 Task: In the  document Greatbarrierreef.doc, select heading and apply ' Italics'  Using "replace feature", replace:  'offers to gives'
Action: Mouse moved to (124, 165)
Screenshot: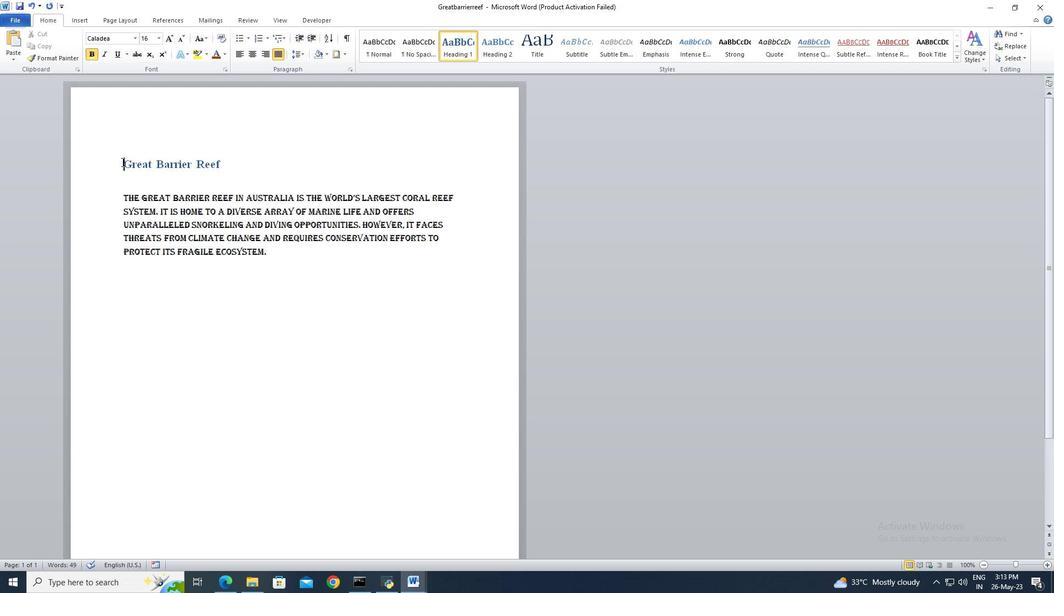 
Action: Mouse pressed left at (124, 165)
Screenshot: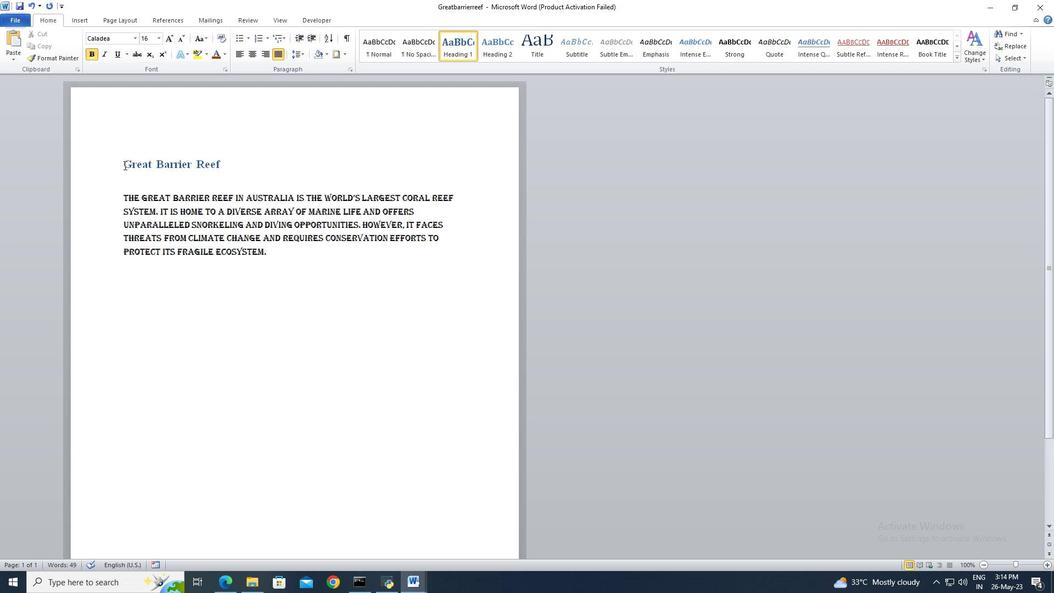 
Action: Mouse moved to (194, 176)
Screenshot: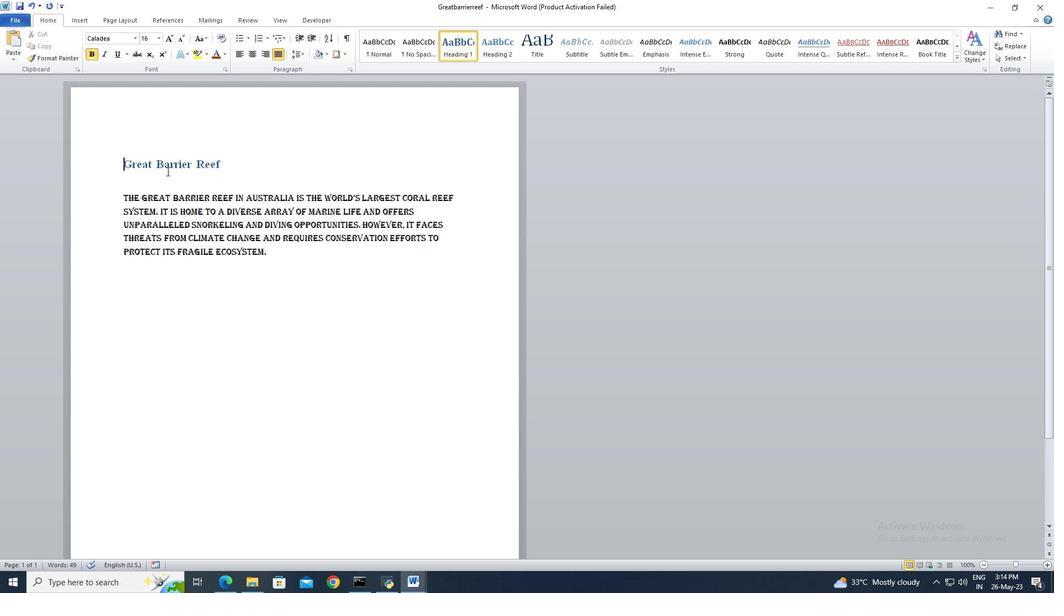 
Action: Key pressed <Key.shift><Key.right><Key.end>
Screenshot: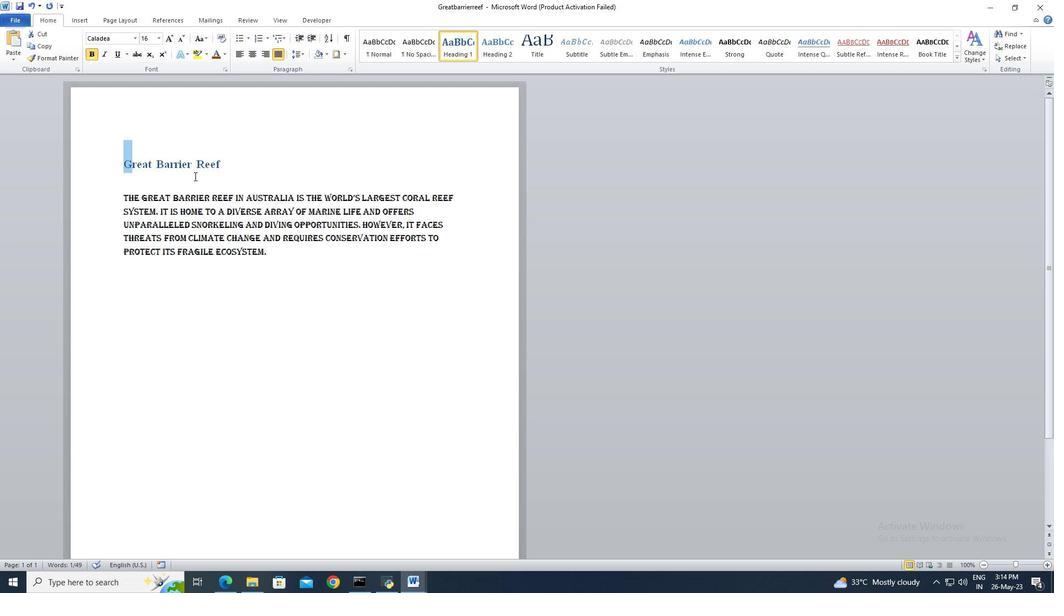 
Action: Mouse moved to (109, 56)
Screenshot: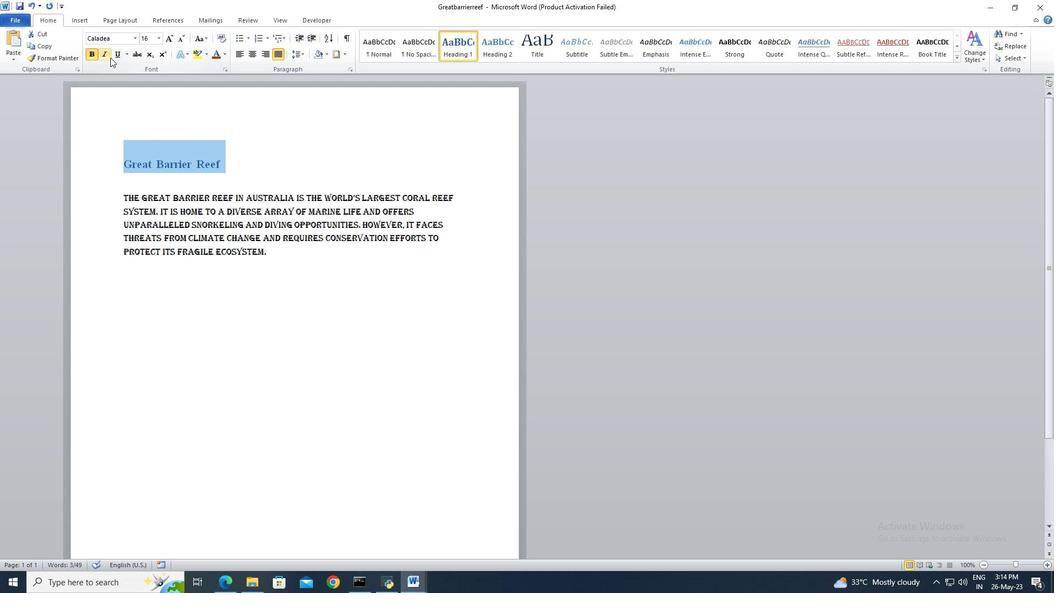 
Action: Mouse pressed left at (109, 56)
Screenshot: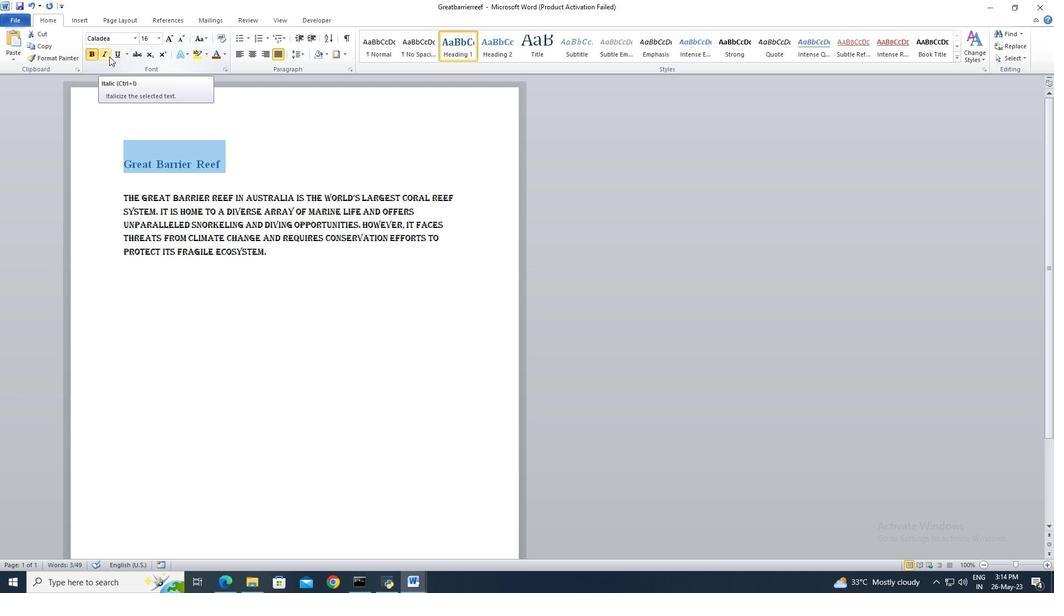 
Action: Mouse moved to (999, 44)
Screenshot: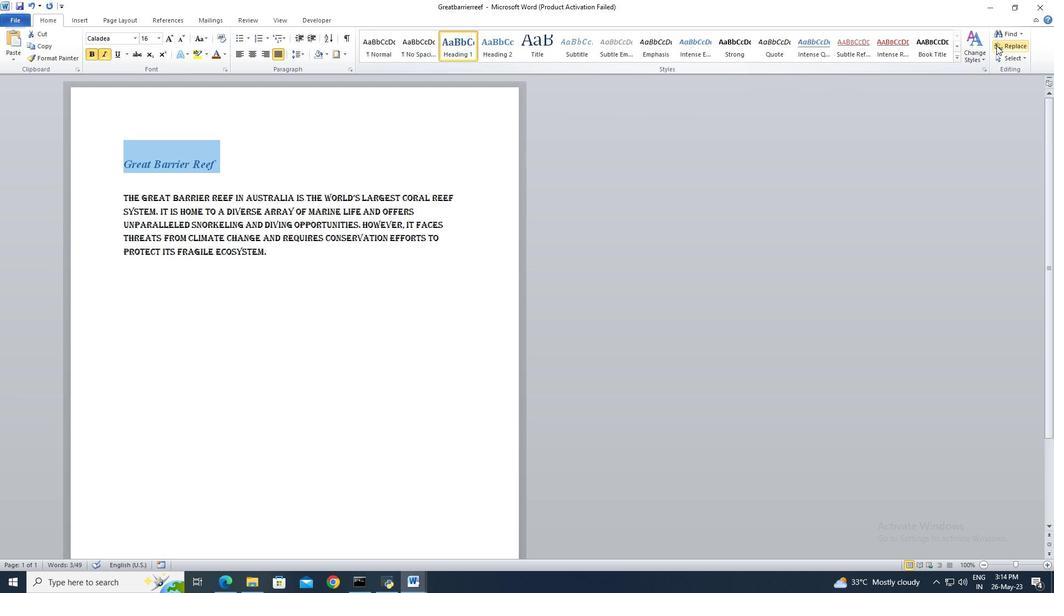 
Action: Mouse pressed left at (999, 44)
Screenshot: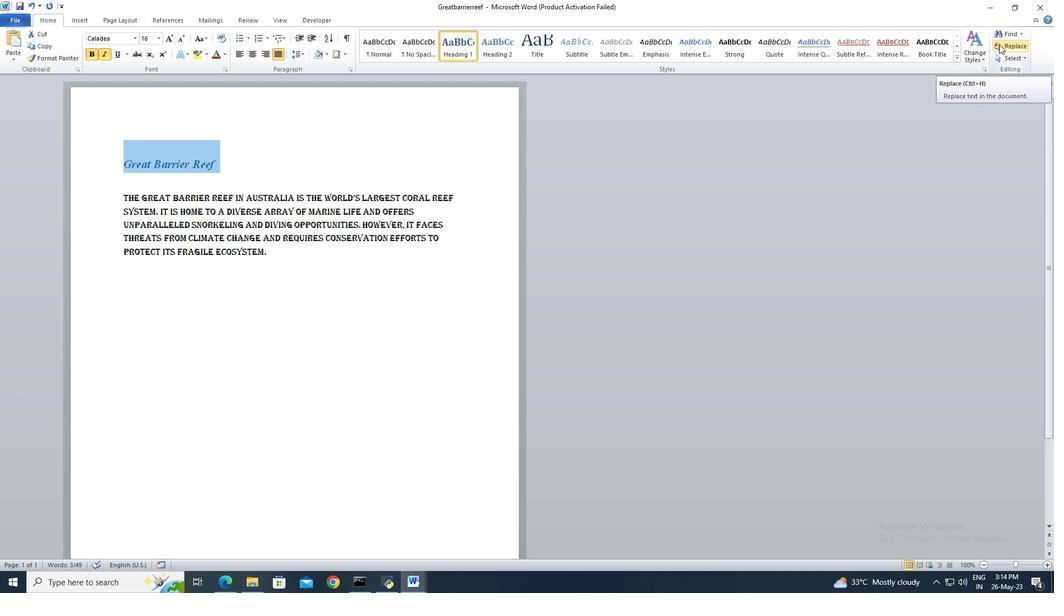 
Action: Mouse moved to (427, 90)
Screenshot: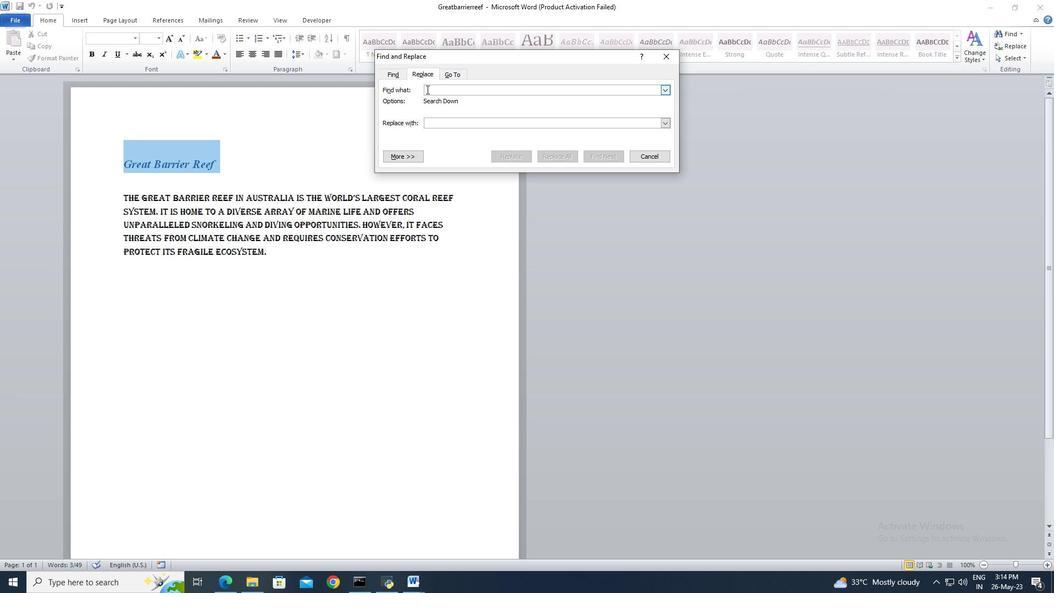 
Action: Mouse pressed left at (427, 90)
Screenshot: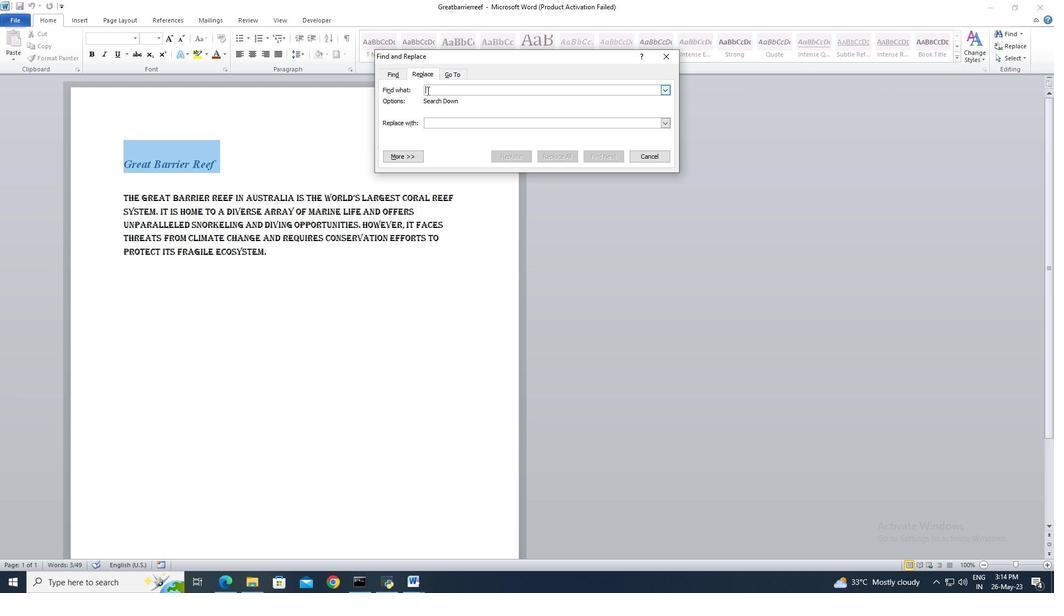 
Action: Key pressed offers<Key.tab>gives
Screenshot: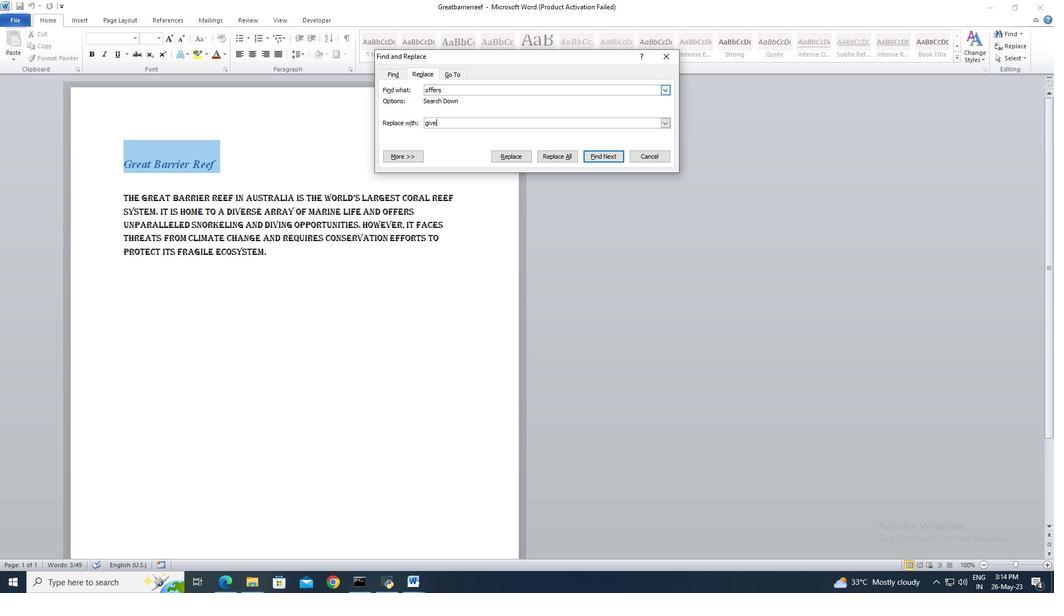 
Action: Mouse moved to (503, 156)
Screenshot: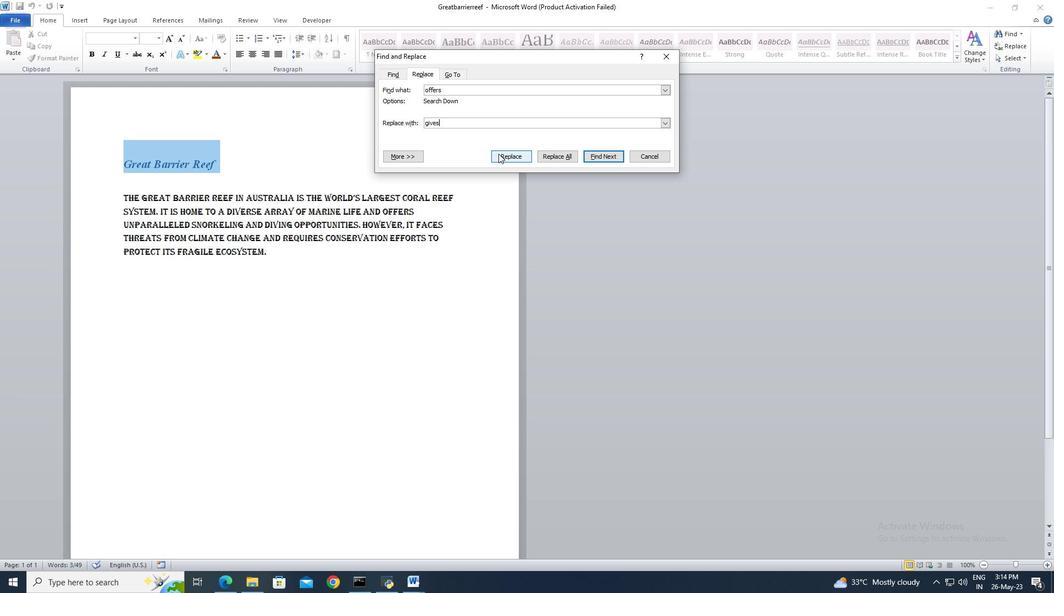 
Action: Mouse pressed left at (503, 156)
Screenshot: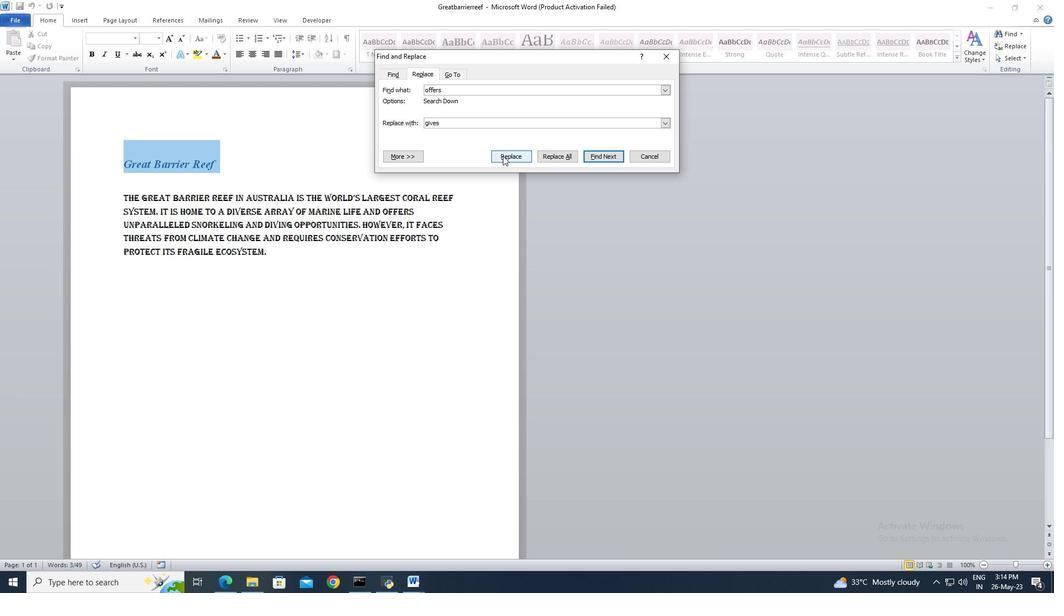 
Action: Mouse moved to (487, 320)
Screenshot: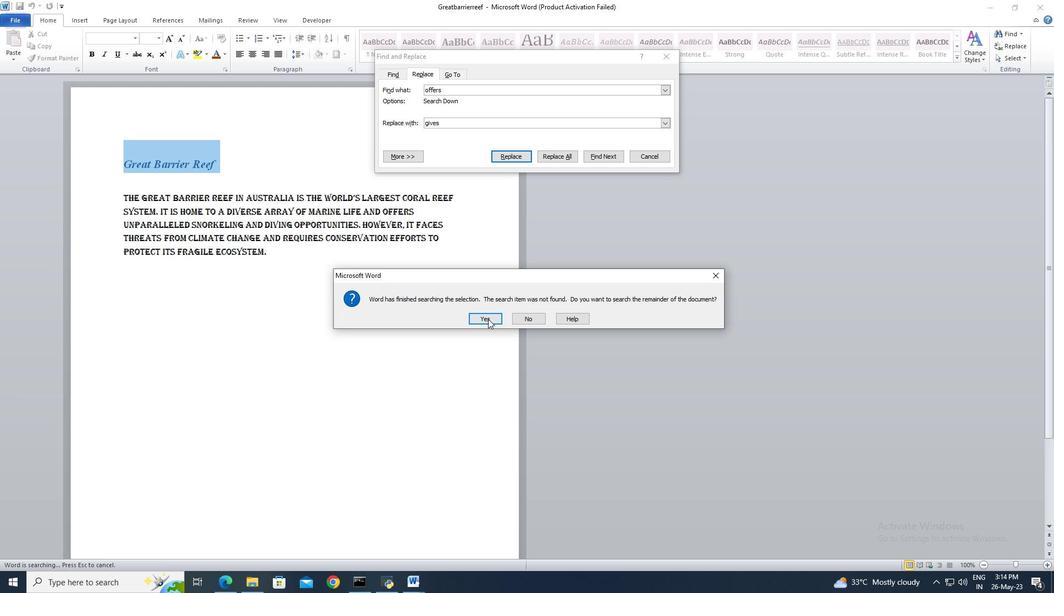 
Action: Mouse pressed left at (487, 320)
Screenshot: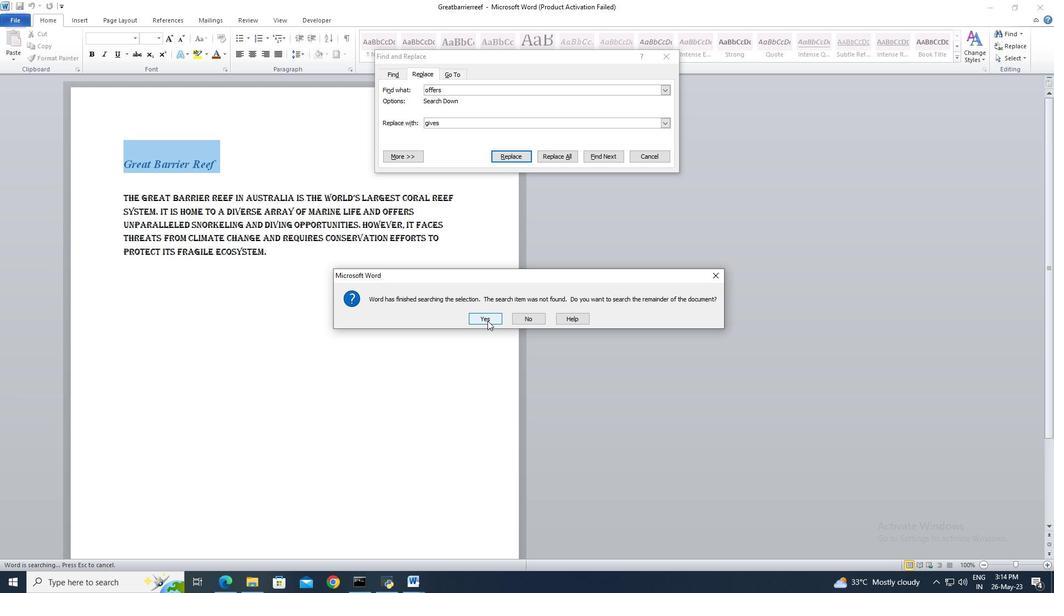 
Action: Mouse moved to (510, 158)
Screenshot: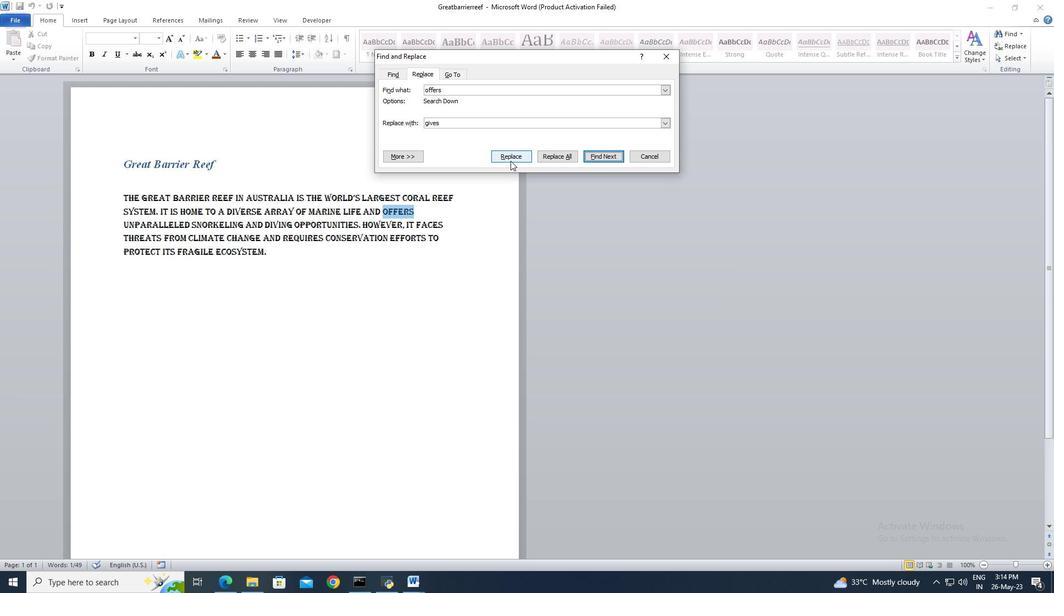
Action: Mouse pressed left at (510, 158)
Screenshot: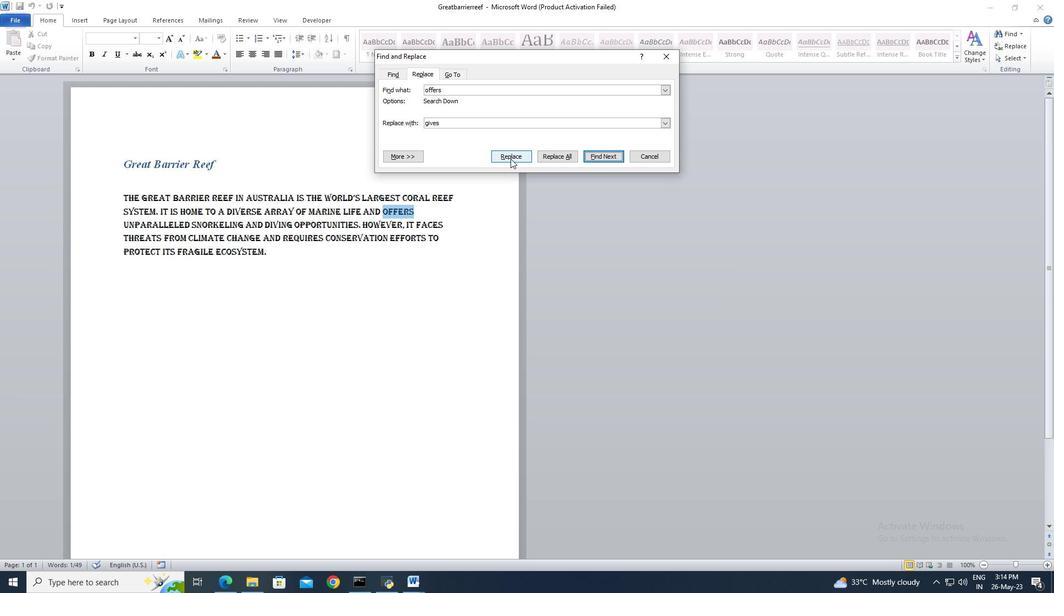 
Action: Mouse moved to (508, 318)
Screenshot: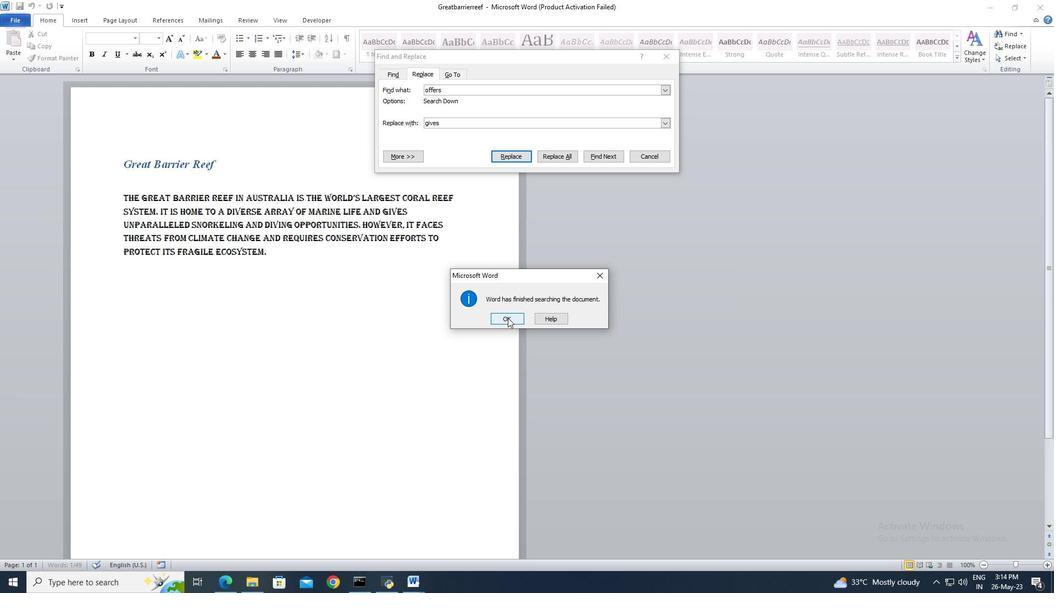 
Action: Mouse pressed left at (508, 318)
Screenshot: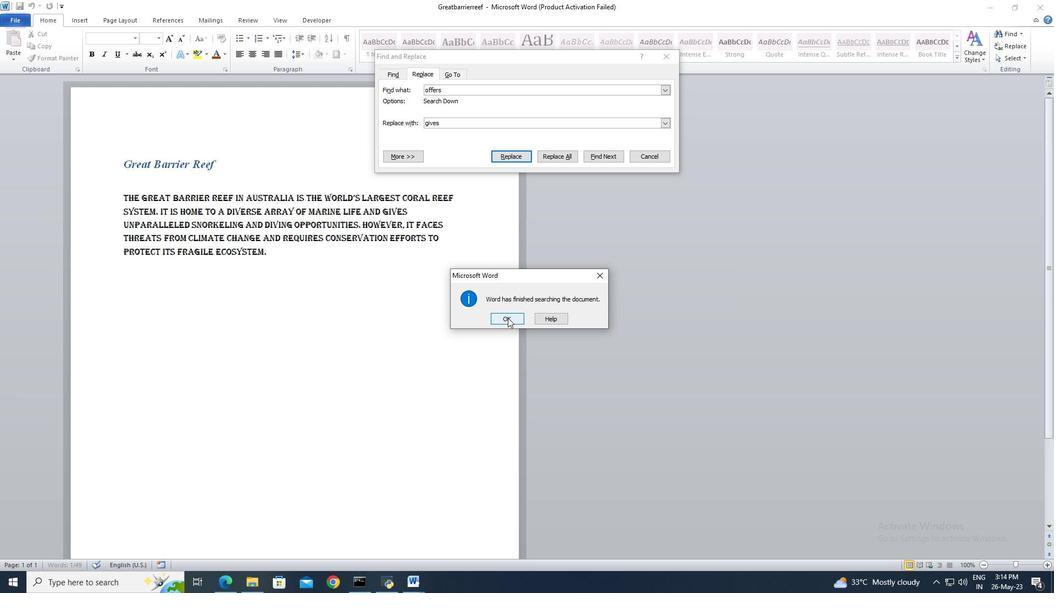 
Action: Mouse moved to (638, 156)
Screenshot: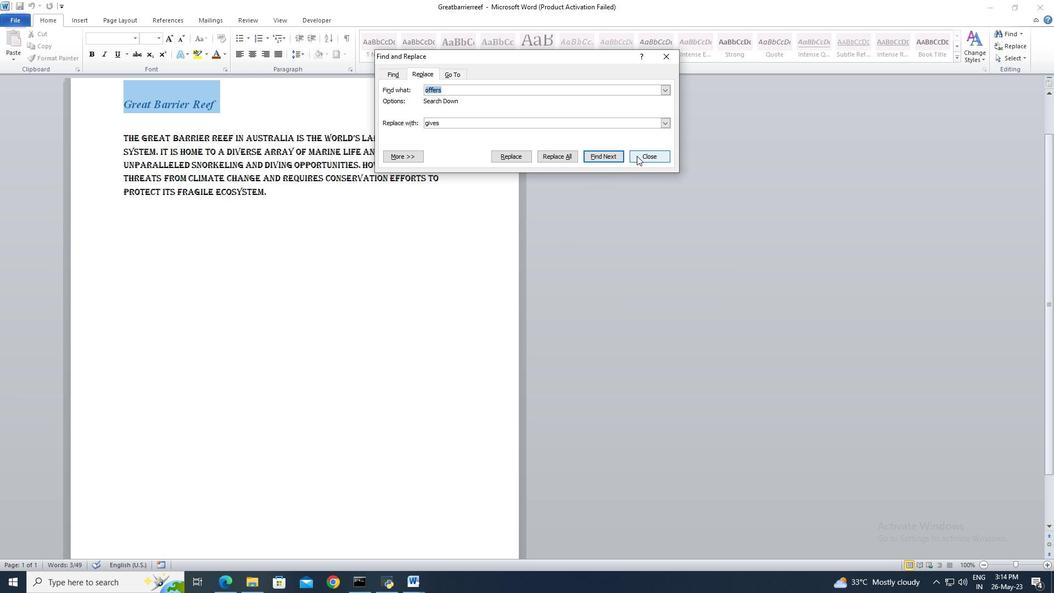 
Action: Mouse pressed left at (638, 156)
Screenshot: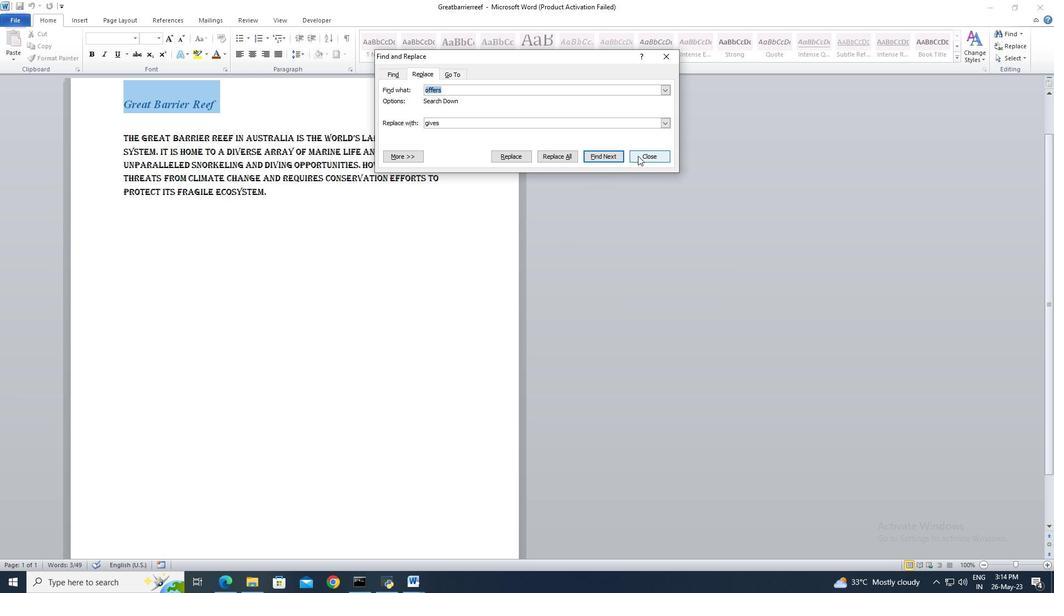
Action: Mouse moved to (475, 194)
Screenshot: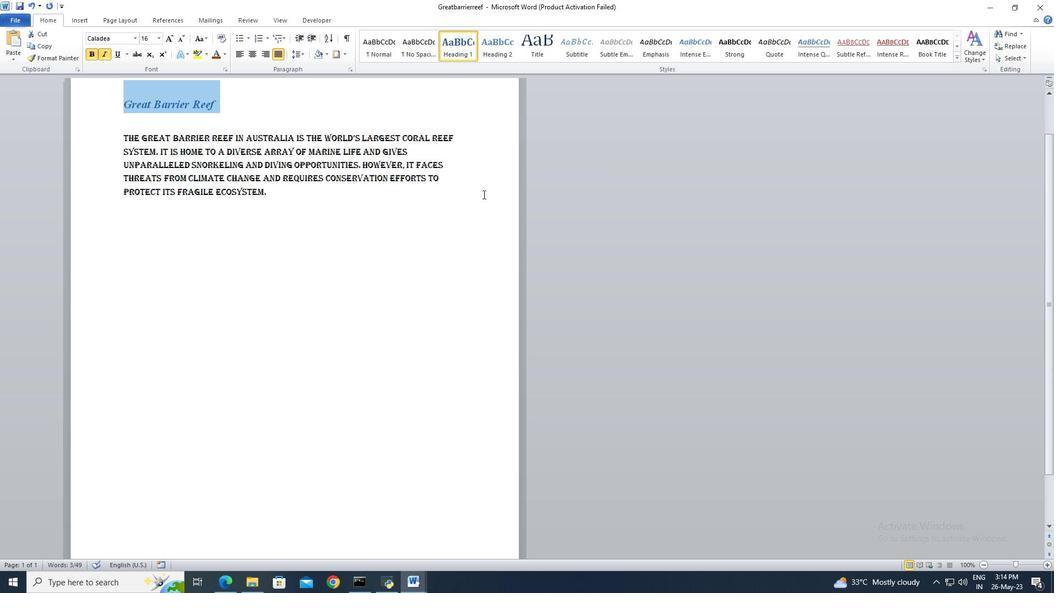 
Action: Mouse pressed left at (475, 194)
Screenshot: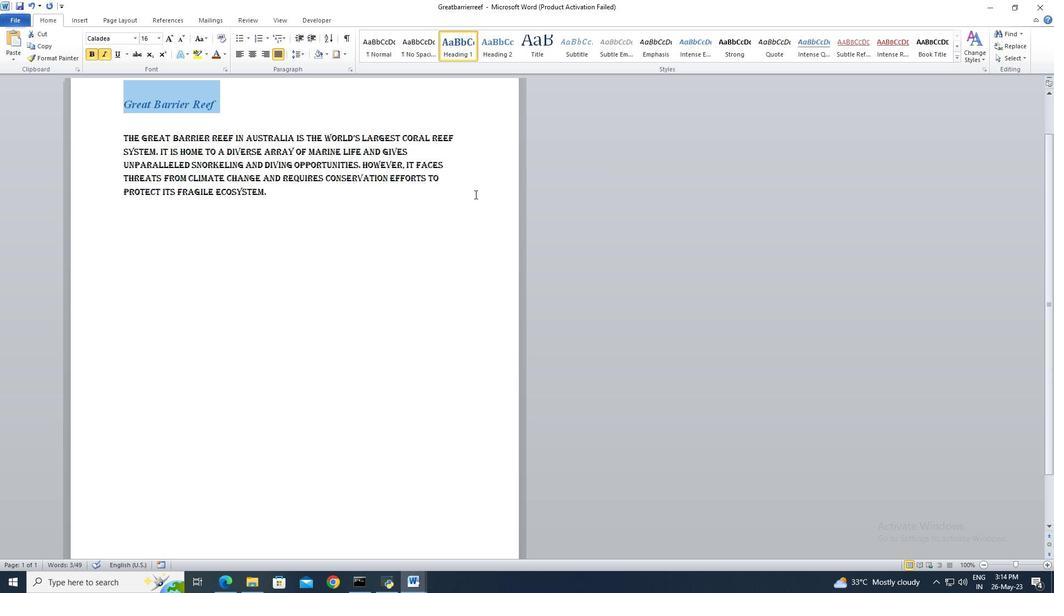 
